 Task: Create a section Speedsters and in the section, add a milestone IT service desk optimization in the project CoreLine
Action: Mouse moved to (54, 522)
Screenshot: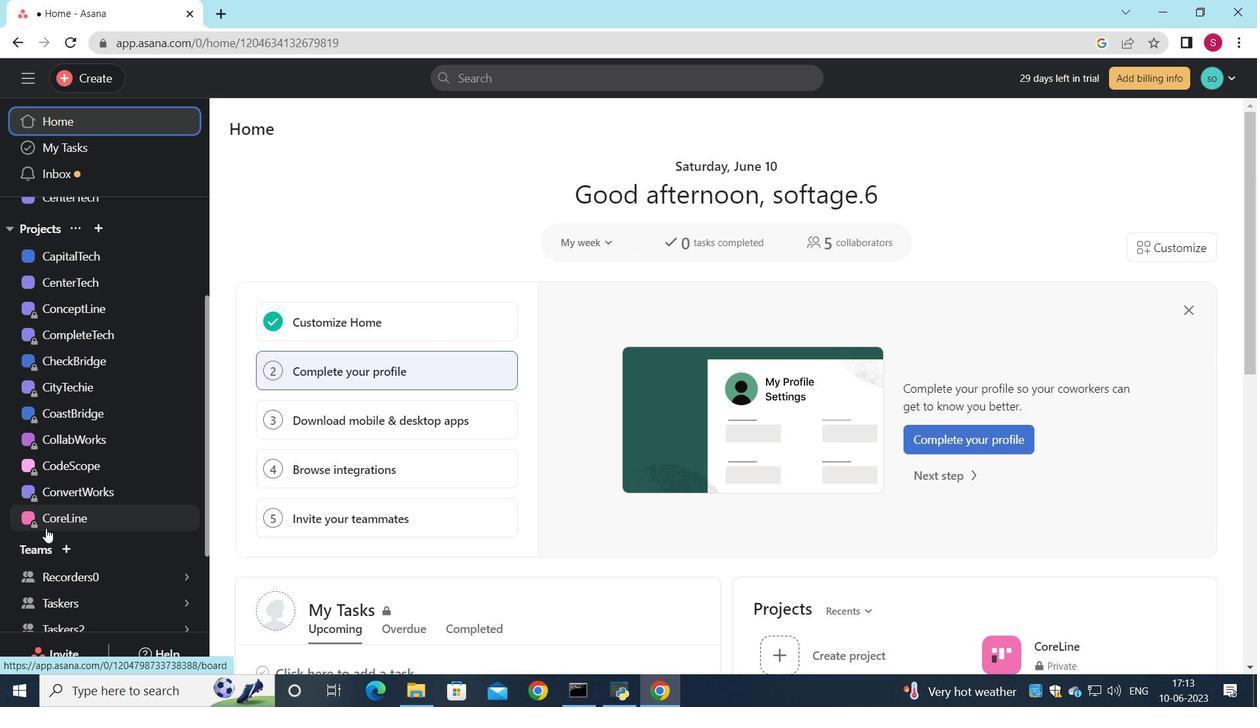 
Action: Mouse pressed left at (54, 522)
Screenshot: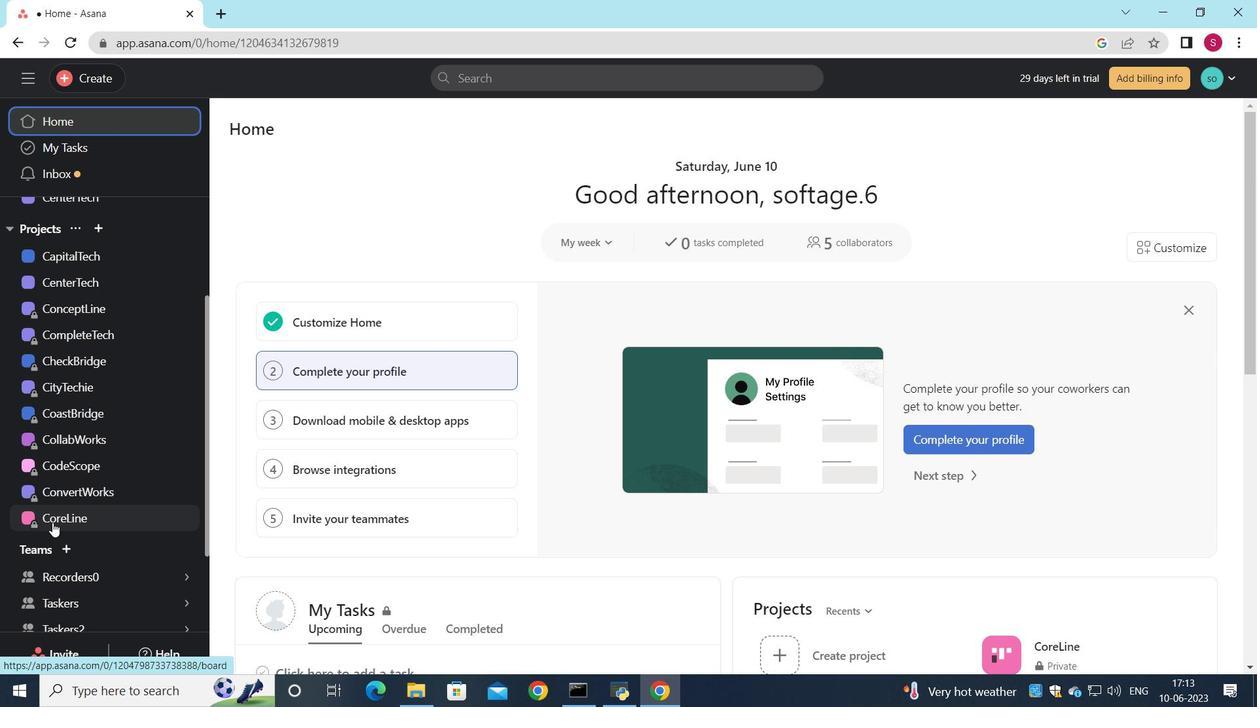 
Action: Mouse moved to (1251, 238)
Screenshot: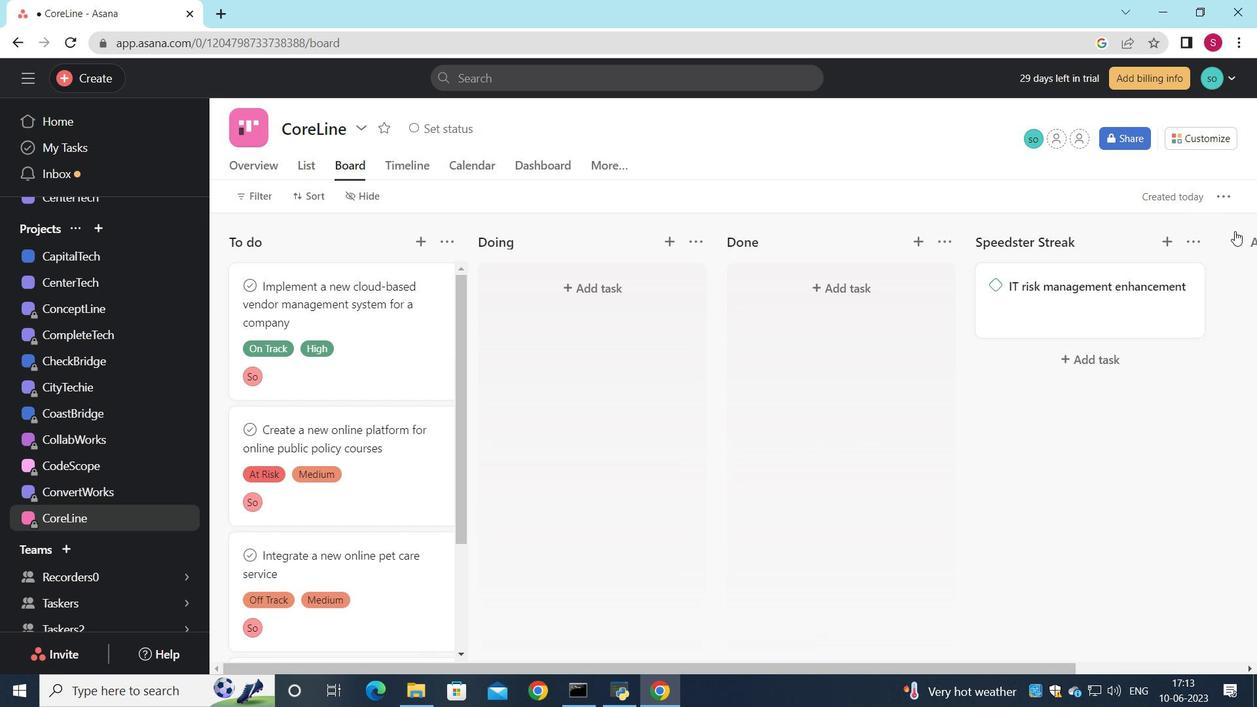 
Action: Mouse pressed left at (1251, 238)
Screenshot: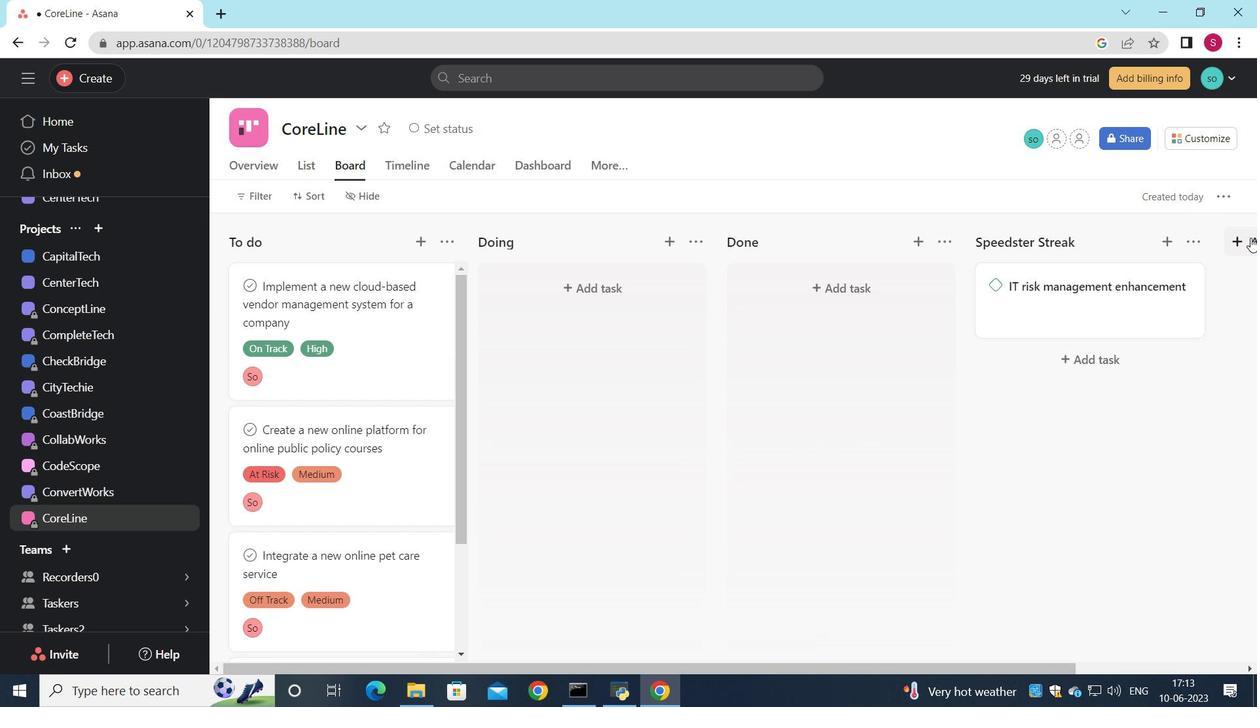
Action: Mouse moved to (1169, 227)
Screenshot: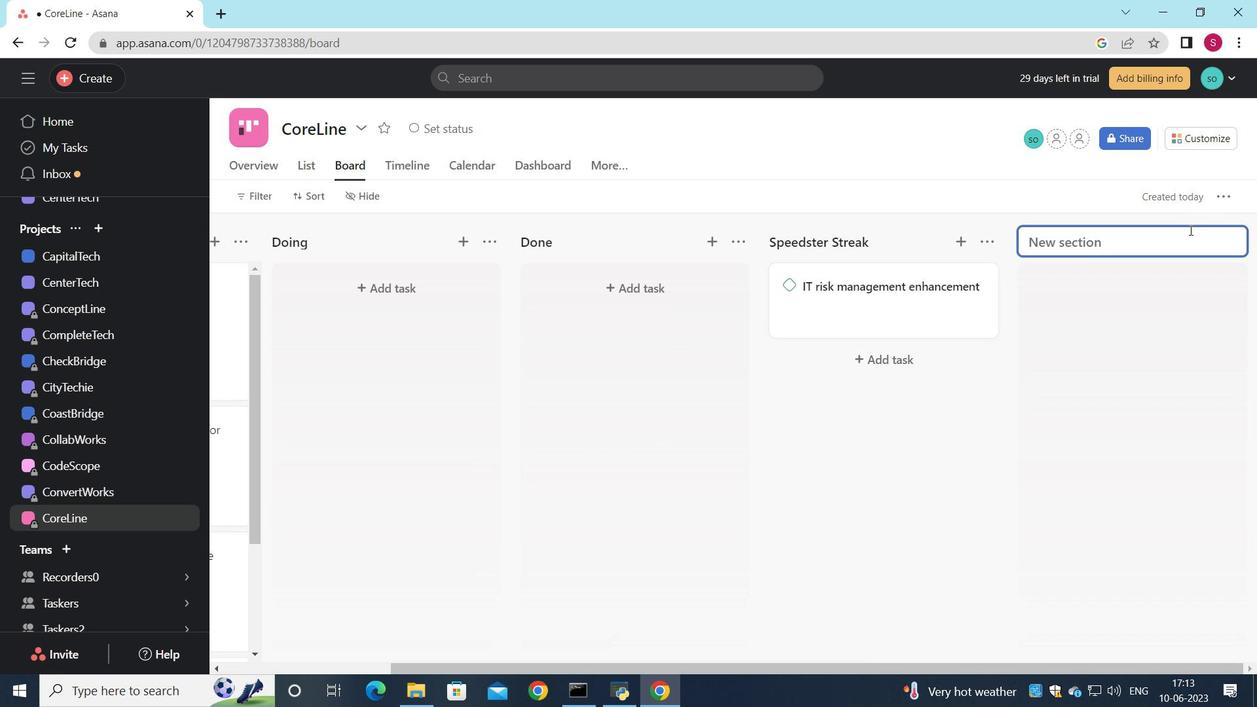 
Action: Key pressed <Key.shift>Speedsters
Screenshot: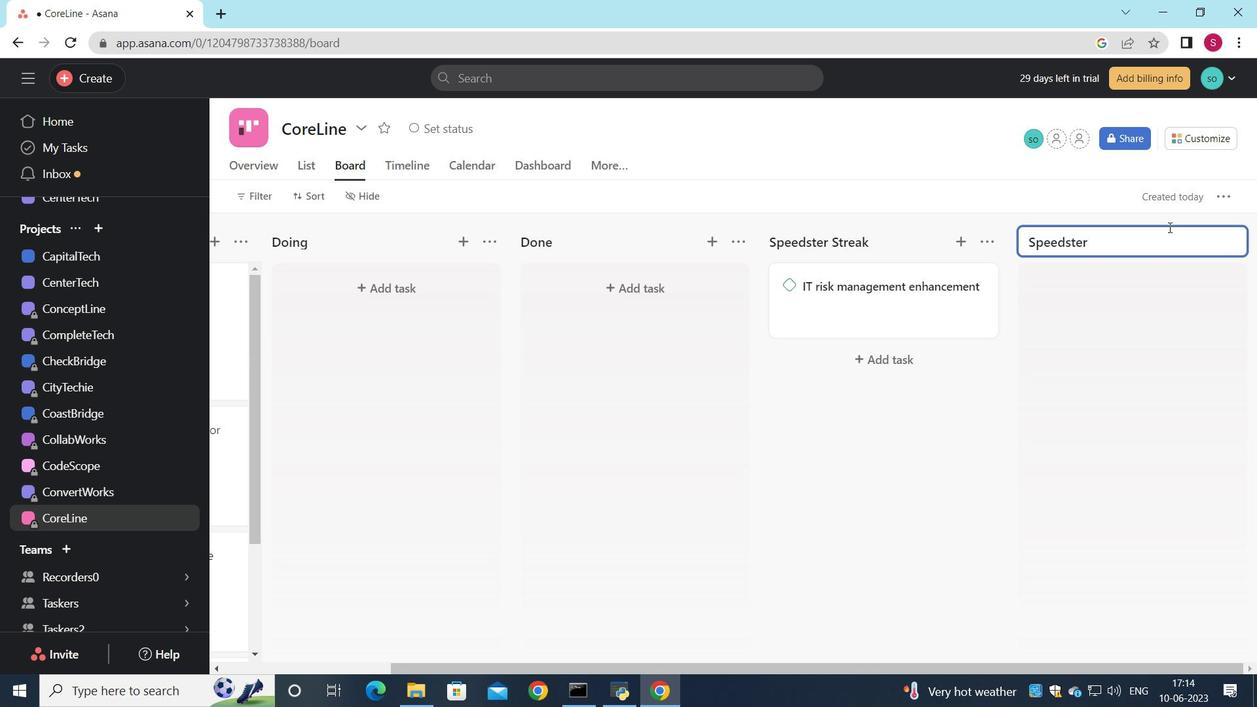 
Action: Mouse moved to (1119, 243)
Screenshot: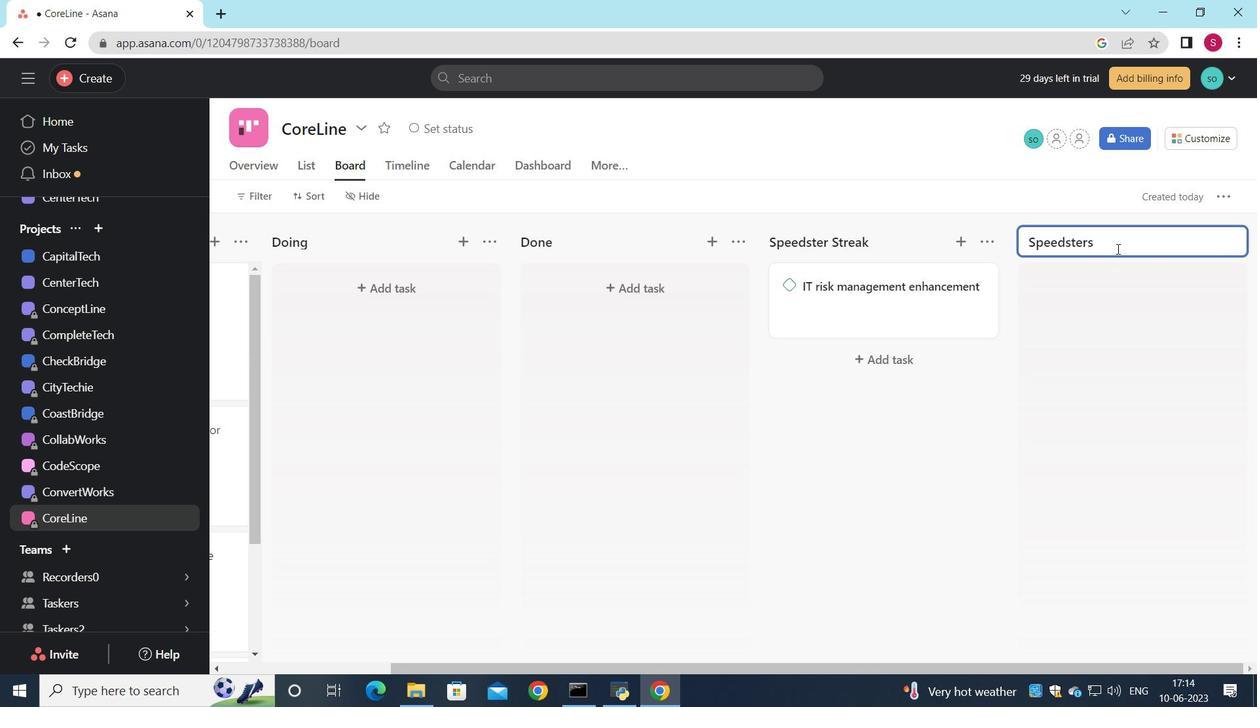 
Action: Mouse pressed left at (1119, 243)
Screenshot: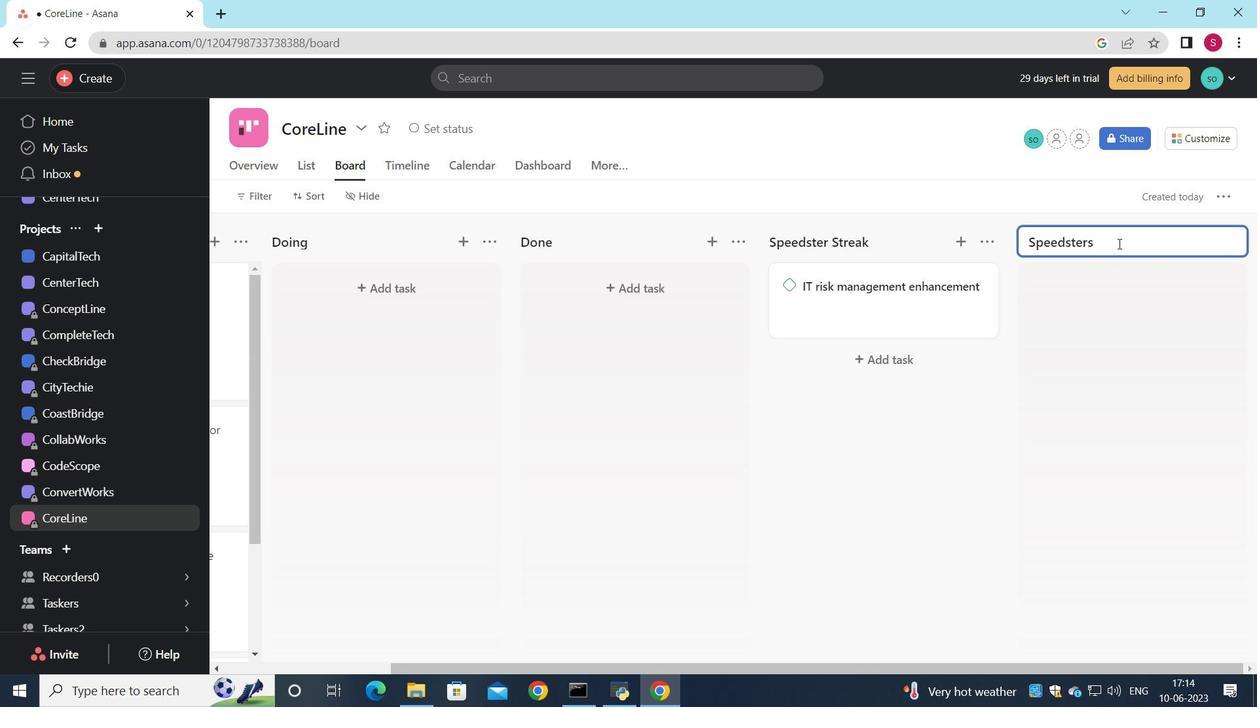 
Action: Mouse moved to (1107, 288)
Screenshot: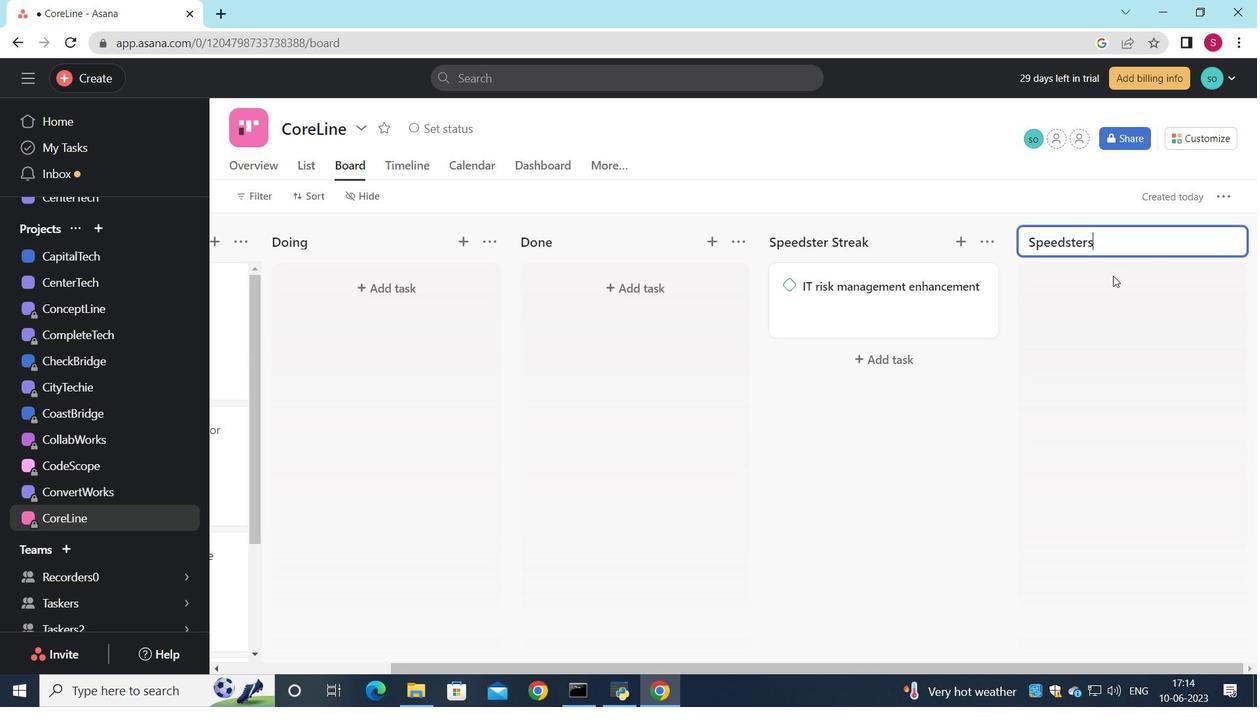 
Action: Mouse pressed left at (1107, 288)
Screenshot: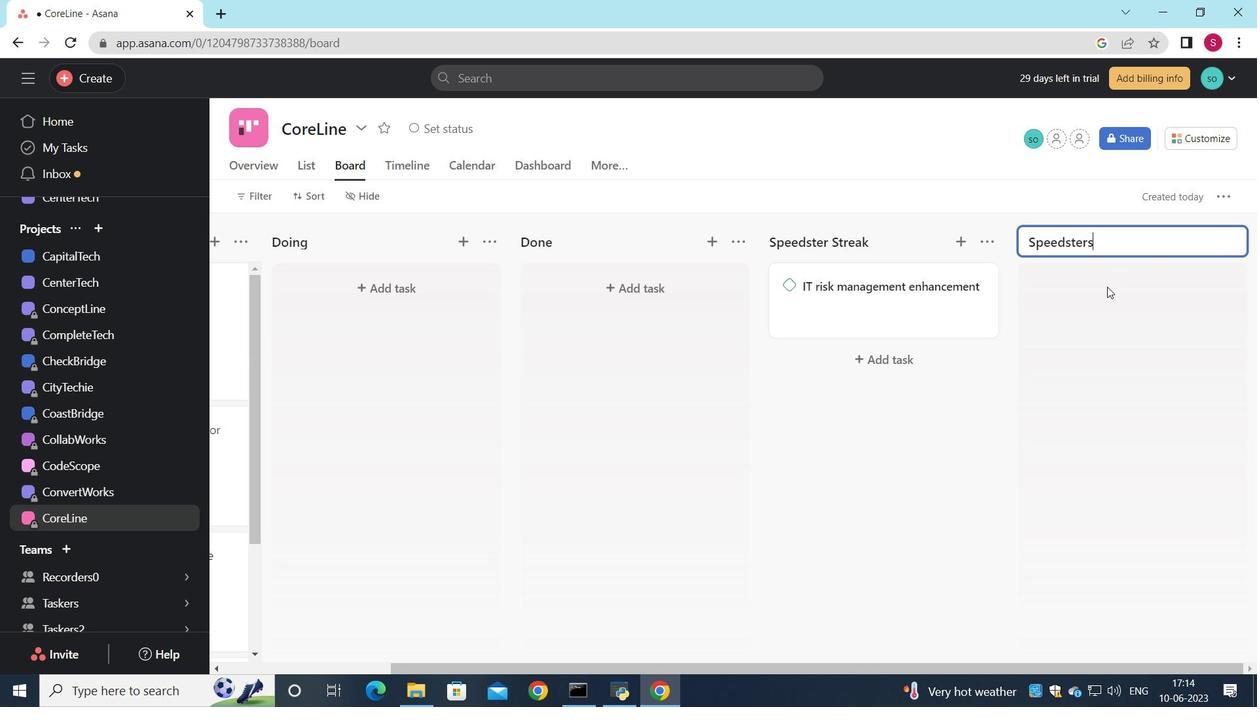 
Action: Mouse moved to (856, 288)
Screenshot: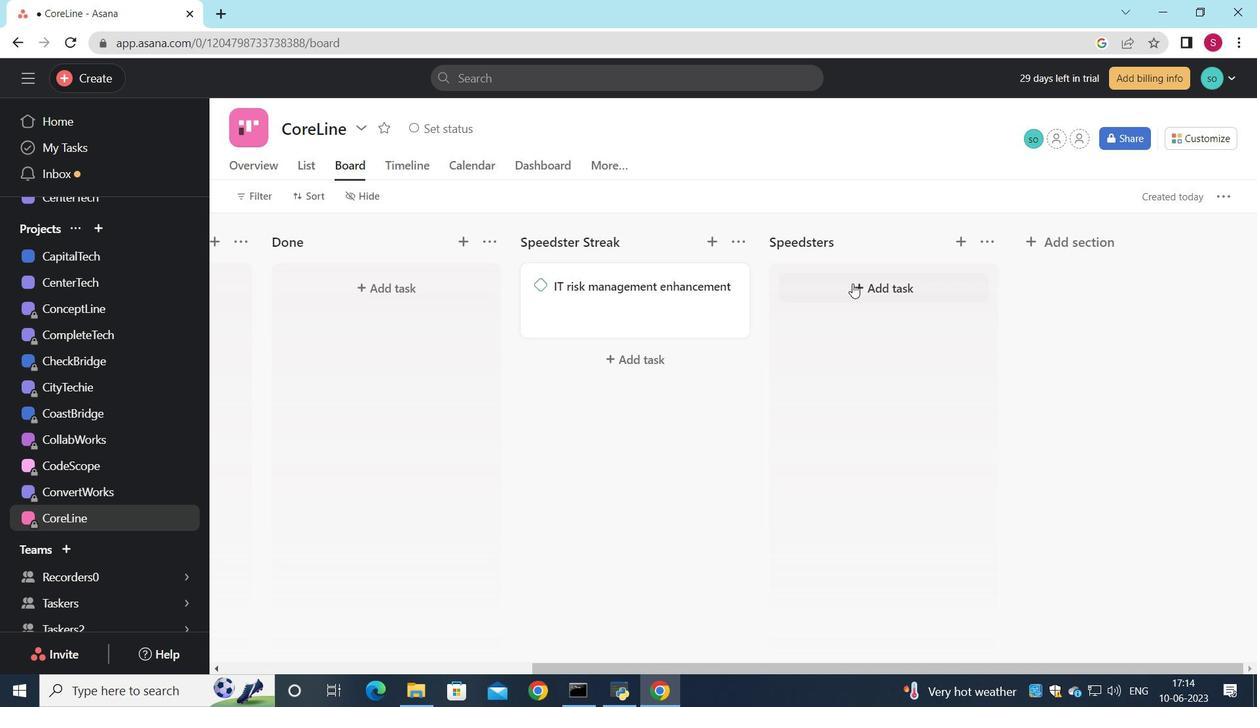 
Action: Mouse pressed left at (856, 288)
Screenshot: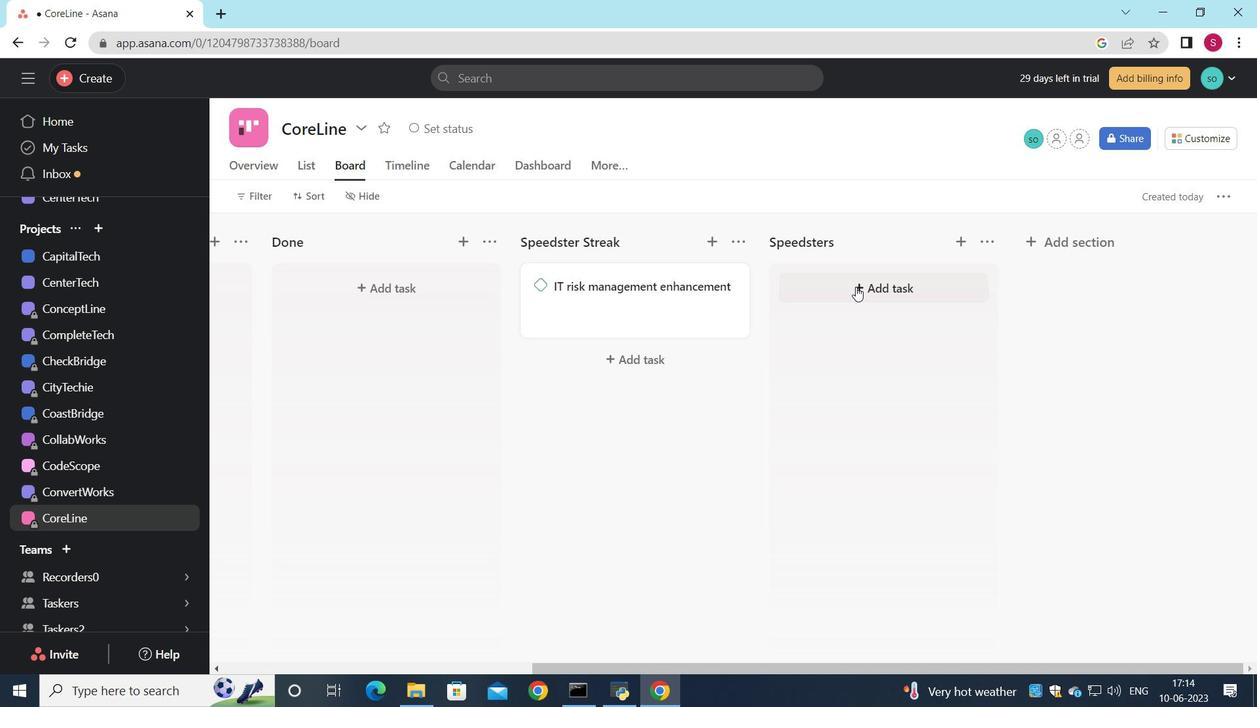 
Action: Mouse moved to (1004, 291)
Screenshot: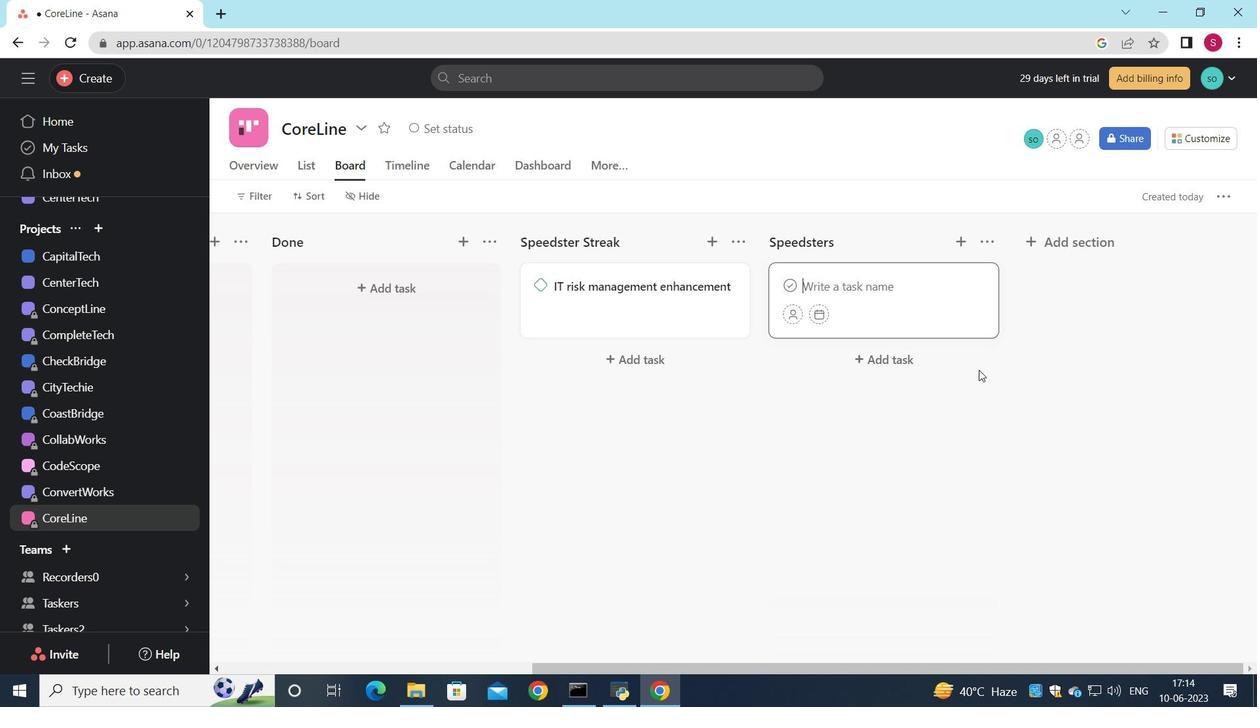 
Action: Key pressed <Key.shift>IT<Key.space>service<Key.space>desk<Key.space>opto<Key.backspace>imization
Screenshot: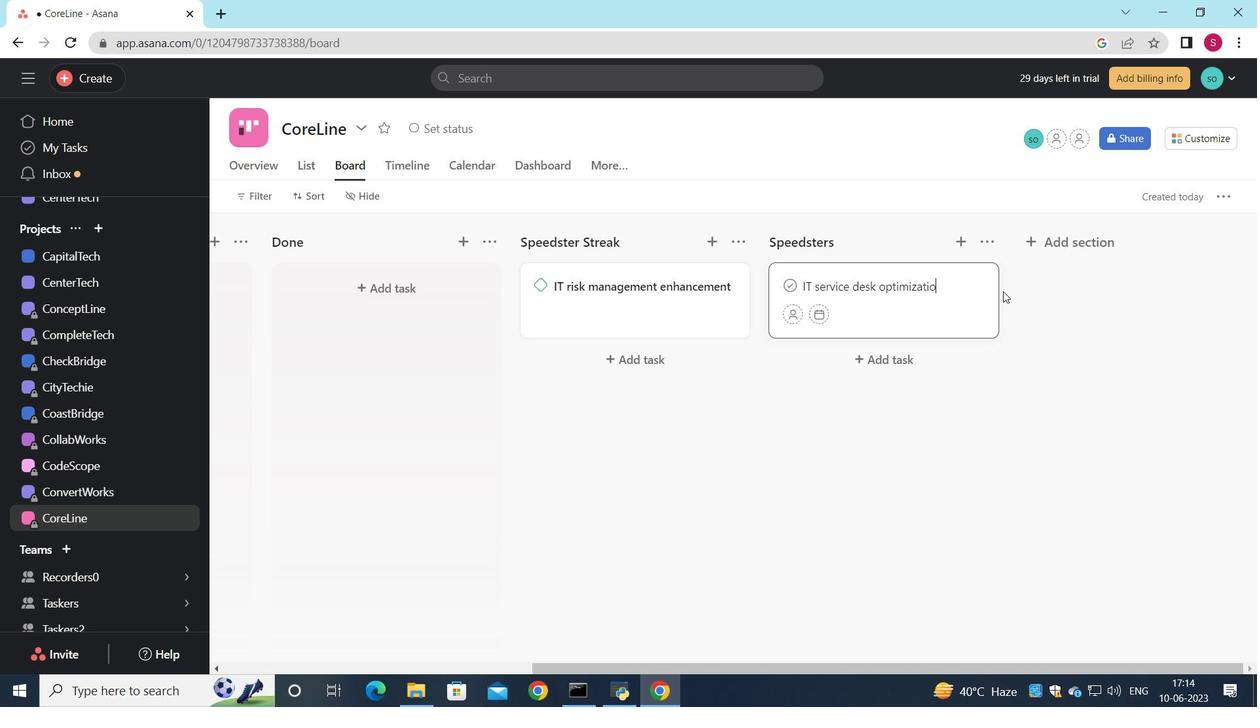 
Action: Mouse moved to (941, 303)
Screenshot: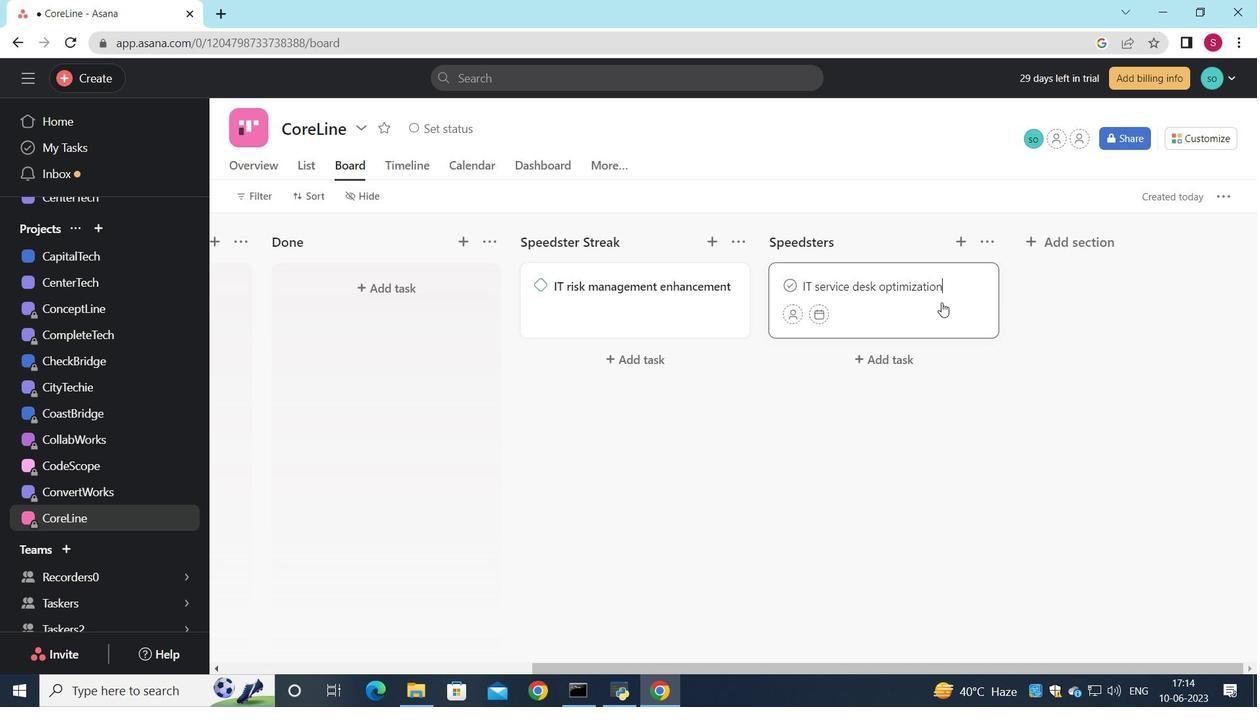 
Action: Mouse pressed left at (941, 303)
Screenshot: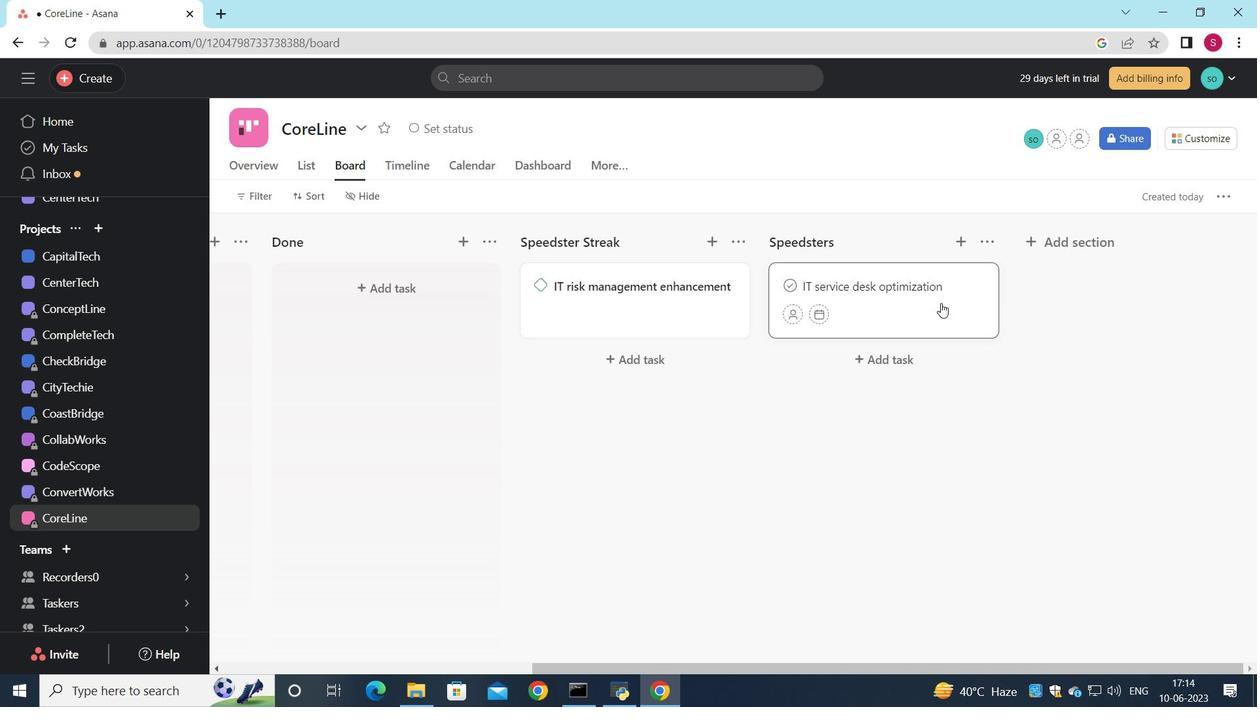 
Action: Mouse moved to (1190, 203)
Screenshot: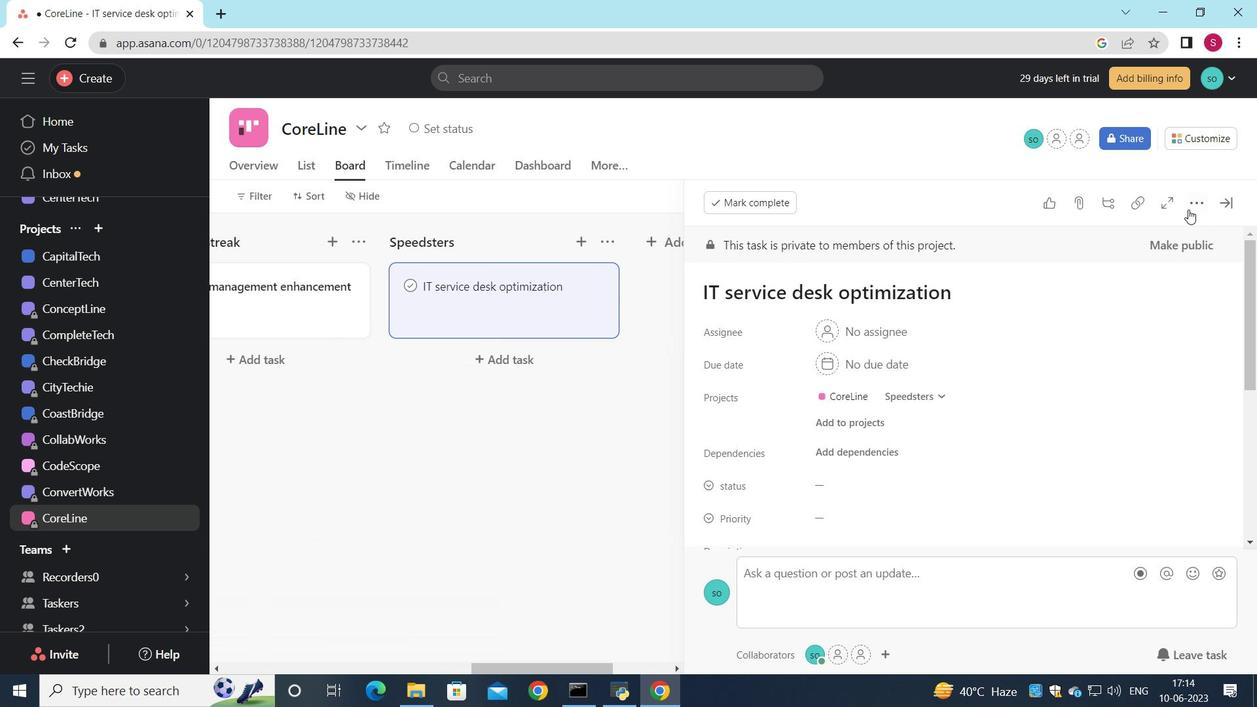
Action: Mouse pressed left at (1190, 203)
Screenshot: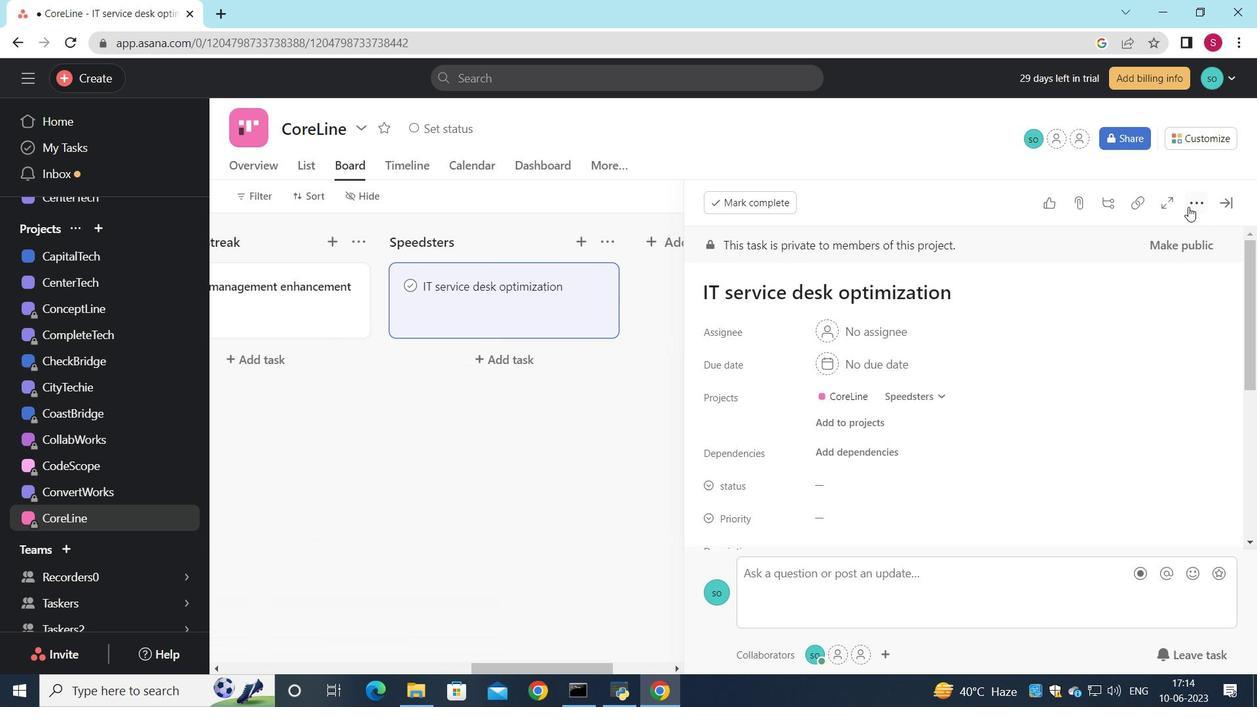 
Action: Mouse moved to (1102, 267)
Screenshot: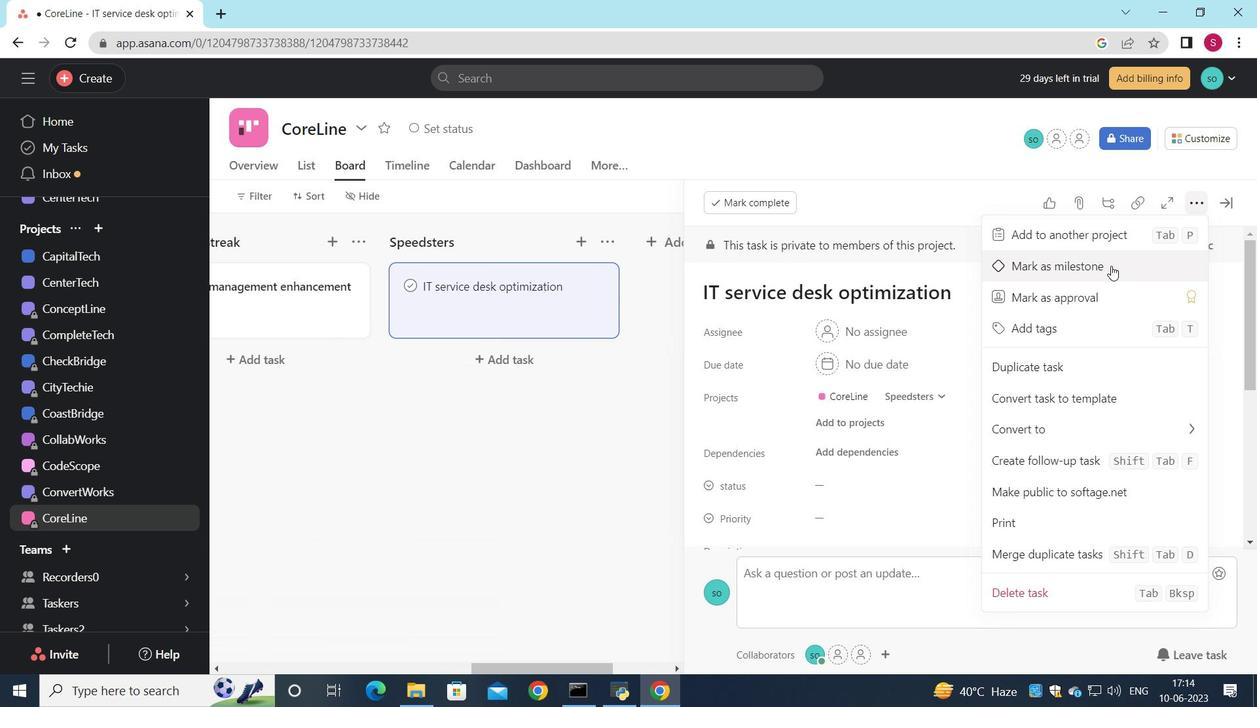 
Action: Mouse pressed left at (1102, 267)
Screenshot: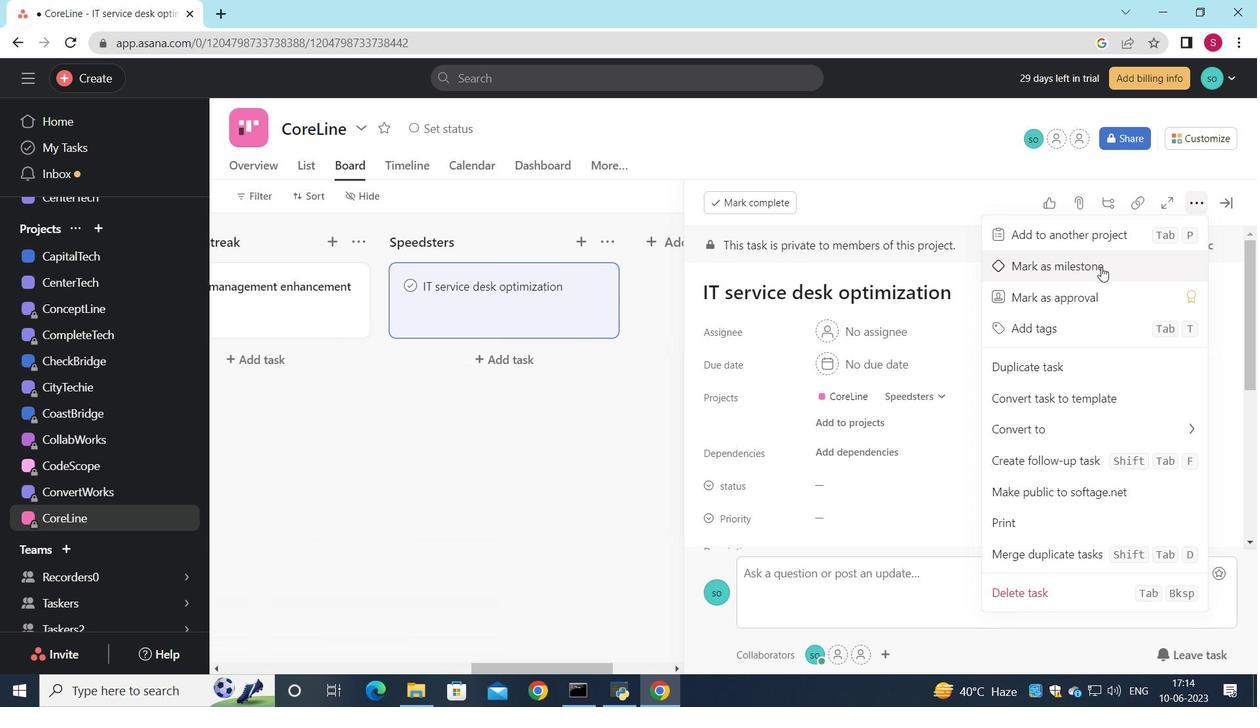 
Action: Mouse moved to (1062, 258)
Screenshot: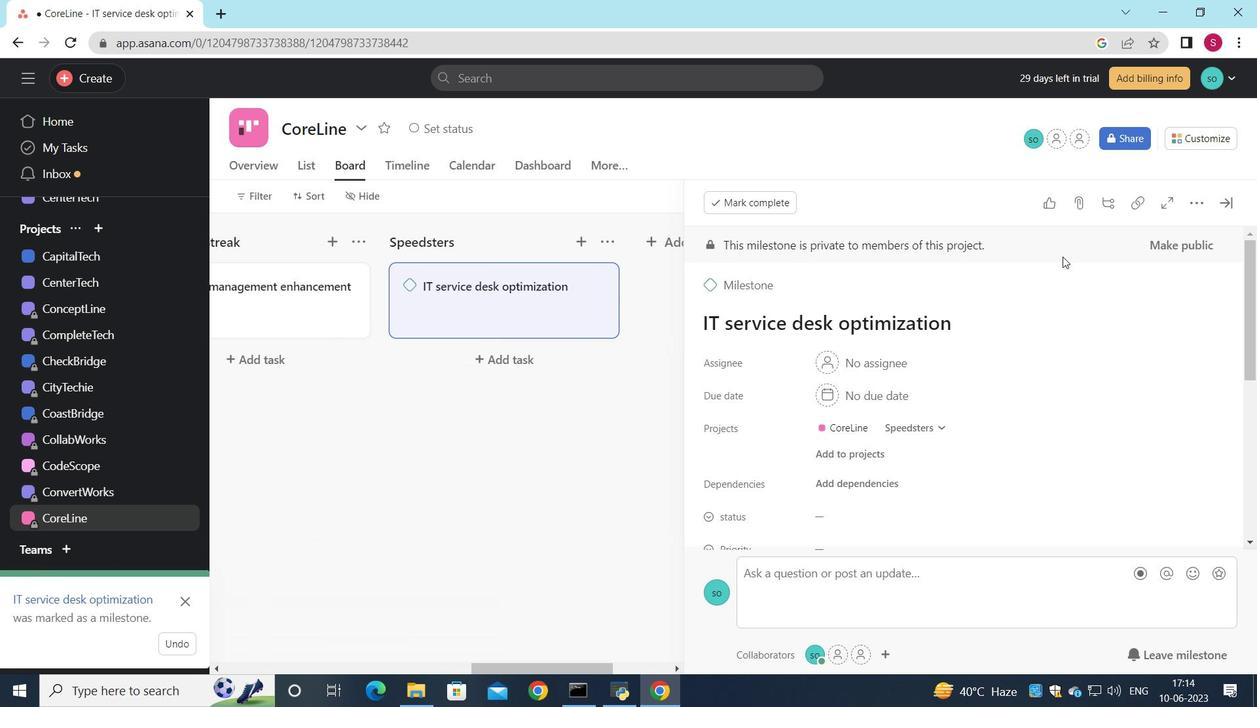 
